 Task: Create Card Critical Path Analysis Review in Board Brand Reputation Management to Workspace Ethics and Compliance. Create Card Hospitality Review in Board PR Campaign Management to Workspace Ethics and Compliance. Create Card Gantt Chart Review in Board Public Relations Influencer Event Planning and Management to Workspace Ethics and Compliance
Action: Mouse moved to (203, 161)
Screenshot: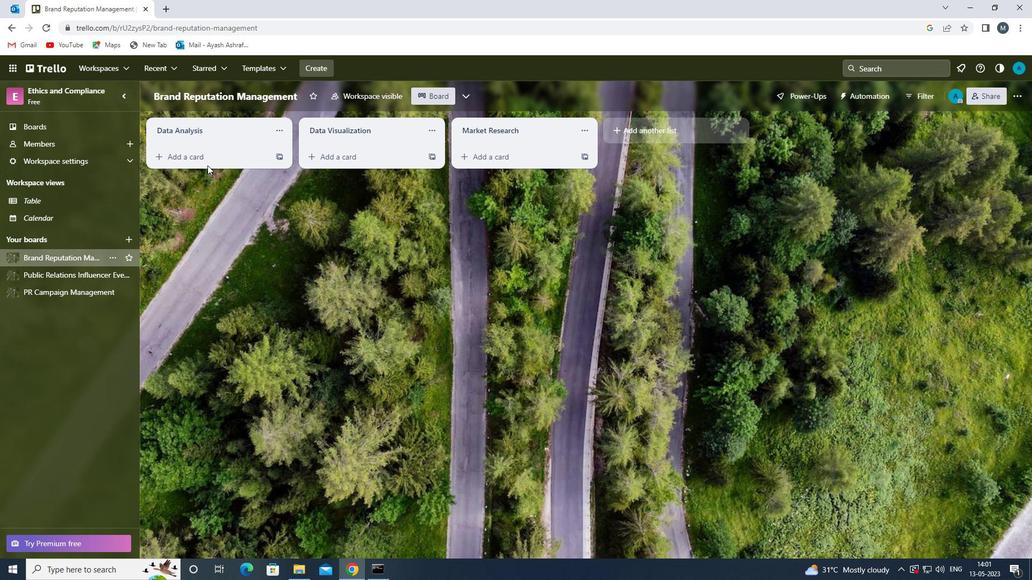 
Action: Mouse pressed left at (203, 161)
Screenshot: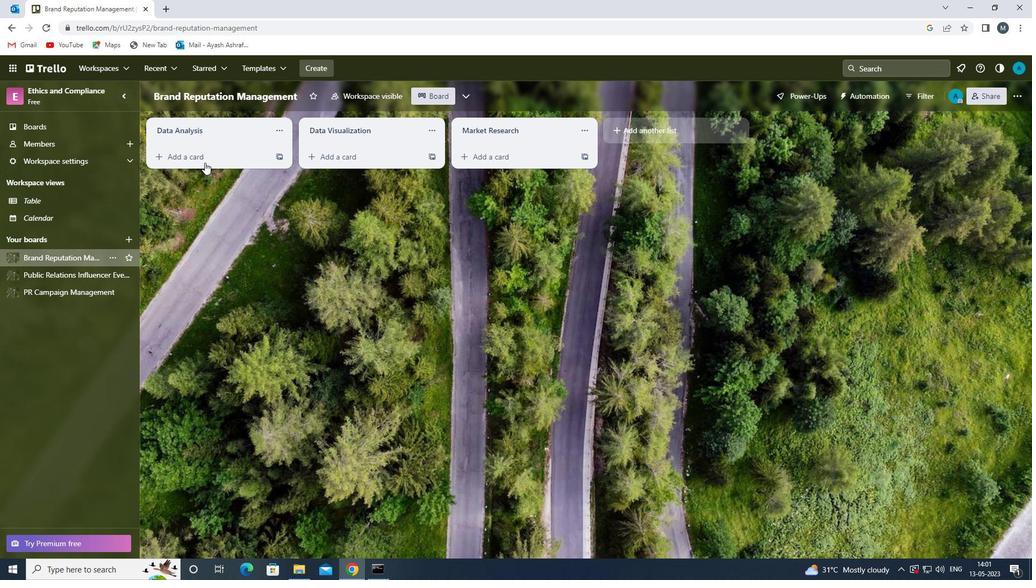 
Action: Mouse moved to (209, 163)
Screenshot: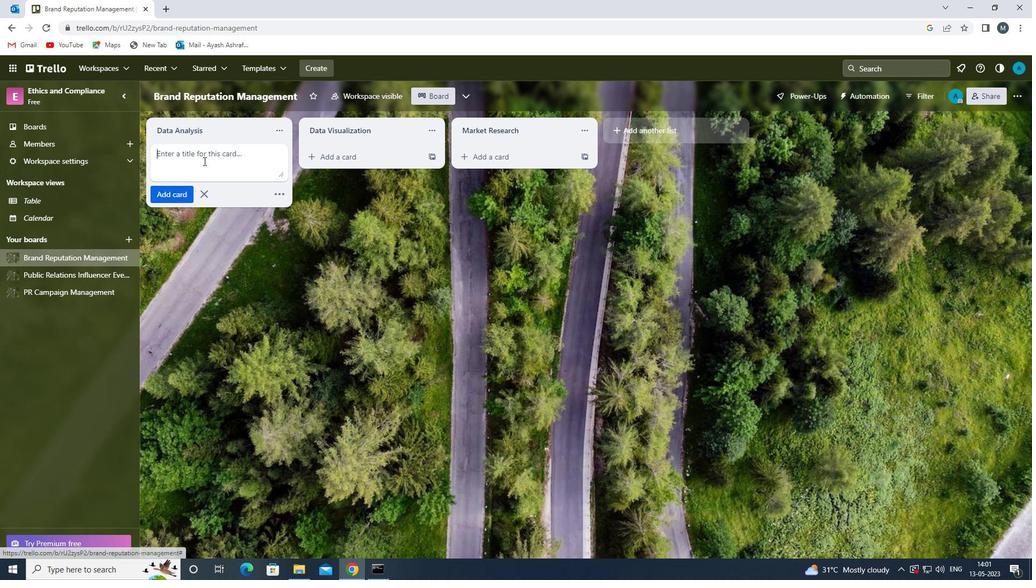 
Action: Mouse pressed left at (209, 163)
Screenshot: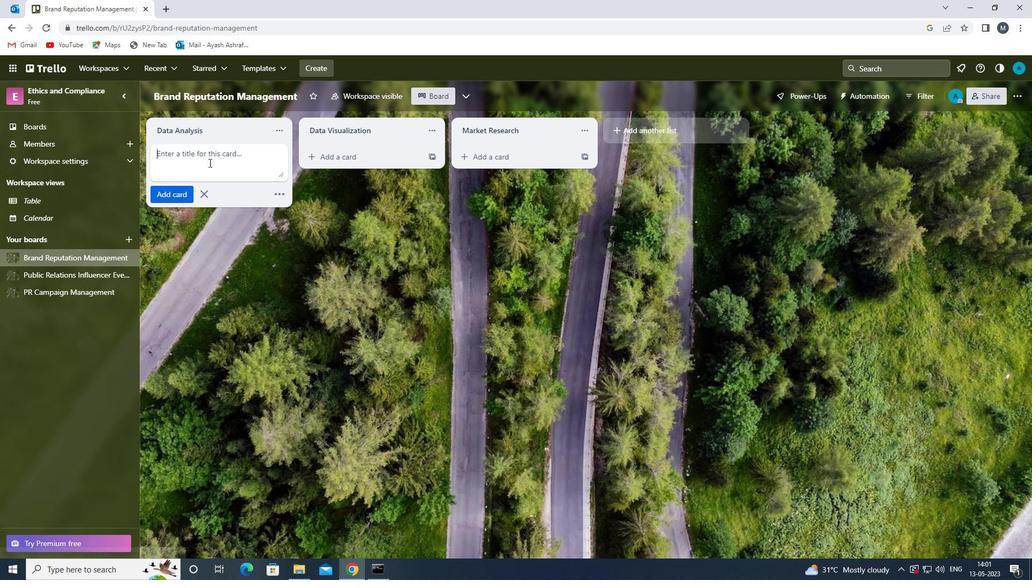 
Action: Key pressed <Key.shift>CRITICAL<Key.space><Key.shift>PATH<Key.space><Key.shift>ANALYSIS<Key.space>
Screenshot: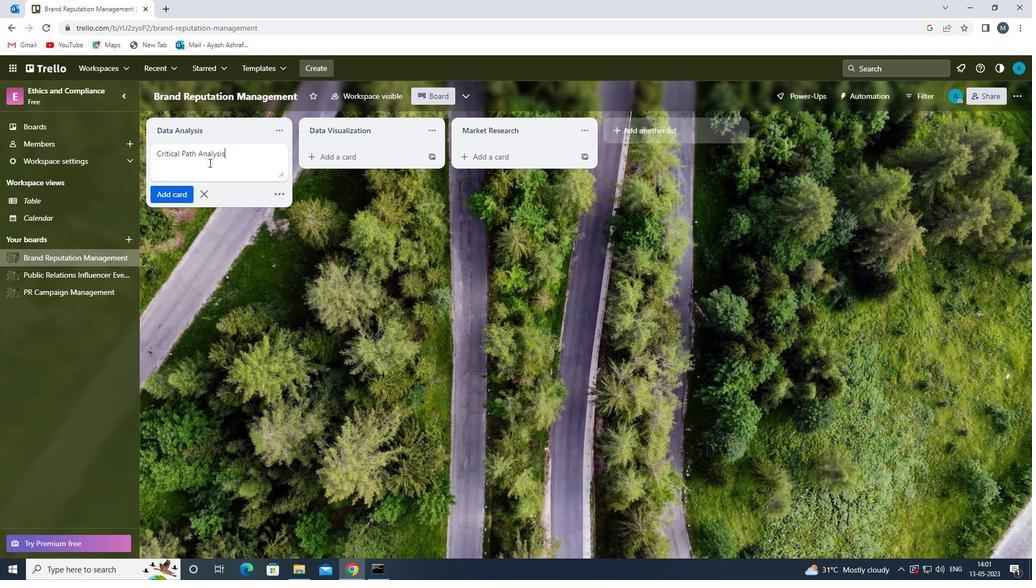 
Action: Mouse moved to (169, 193)
Screenshot: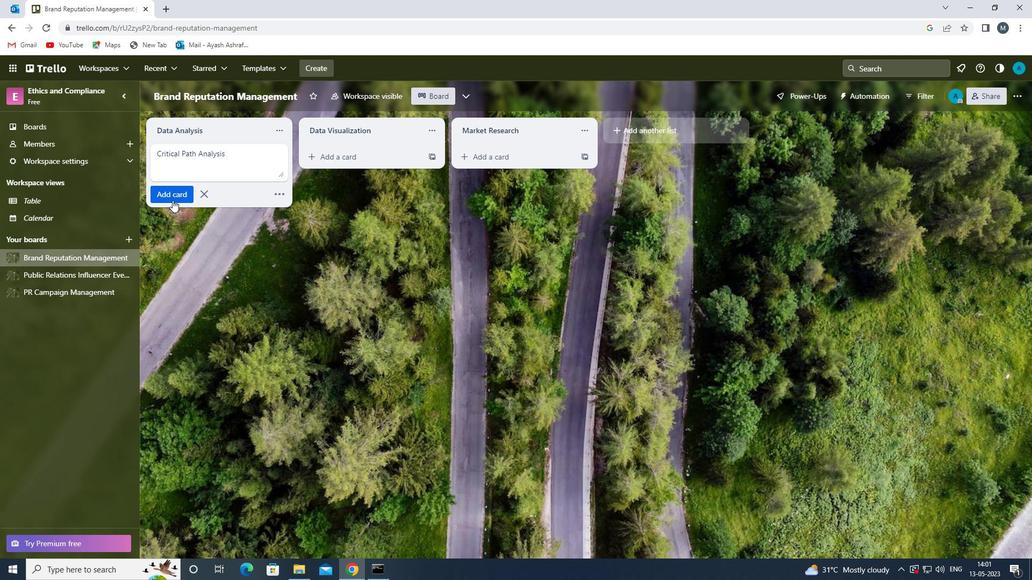 
Action: Mouse pressed left at (169, 193)
Screenshot: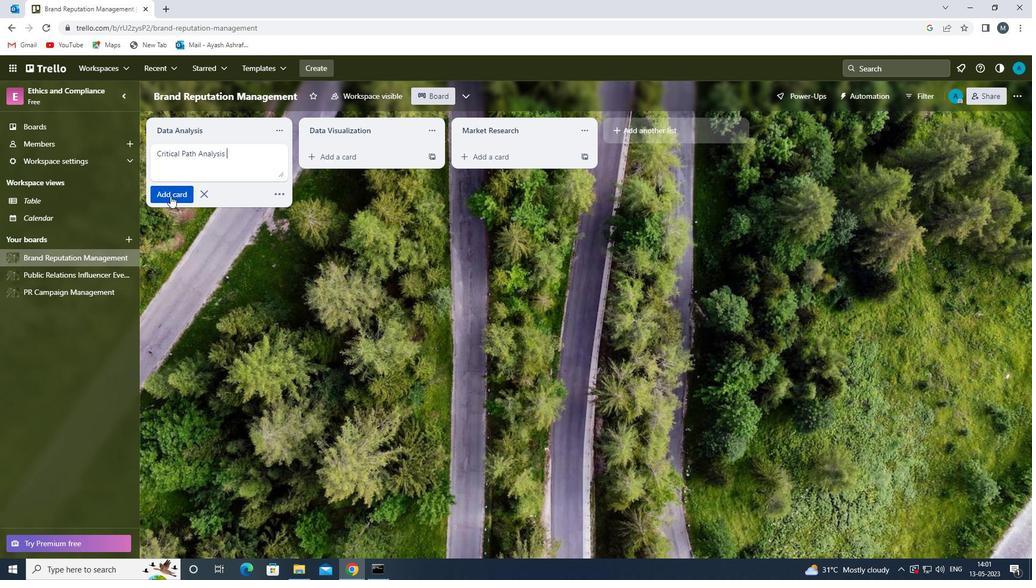 
Action: Mouse moved to (176, 275)
Screenshot: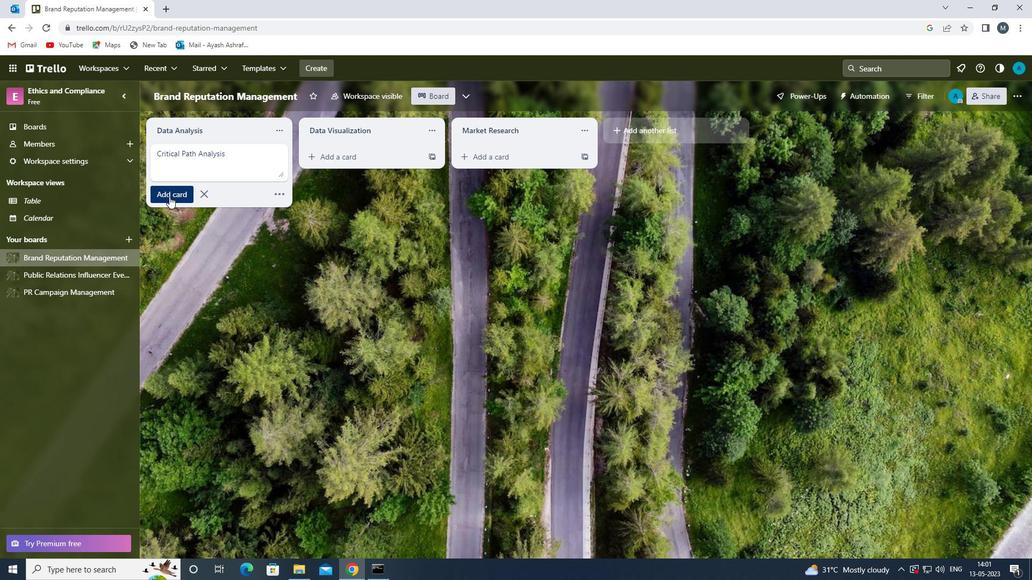 
Action: Mouse pressed left at (176, 275)
Screenshot: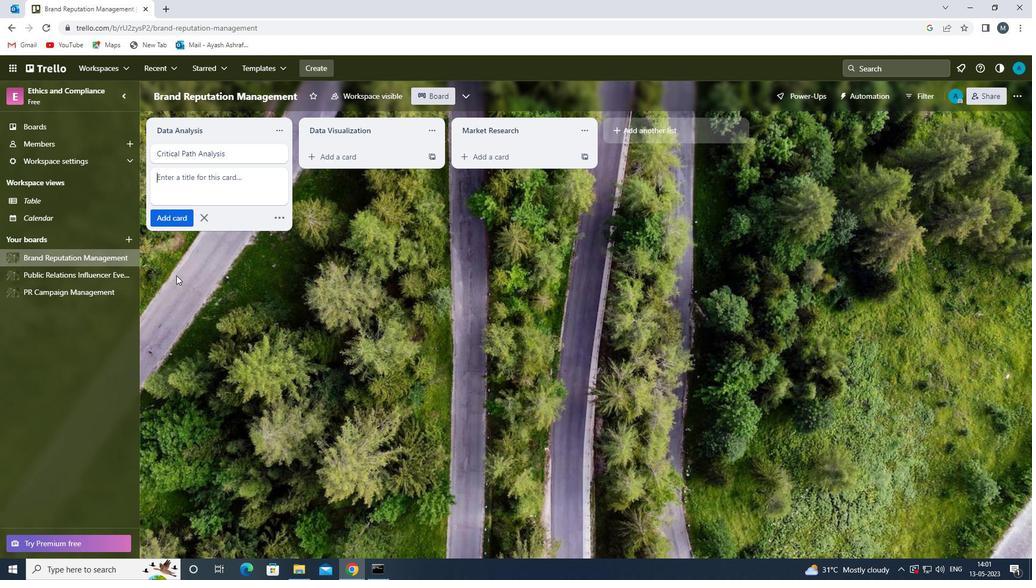 
Action: Mouse moved to (40, 294)
Screenshot: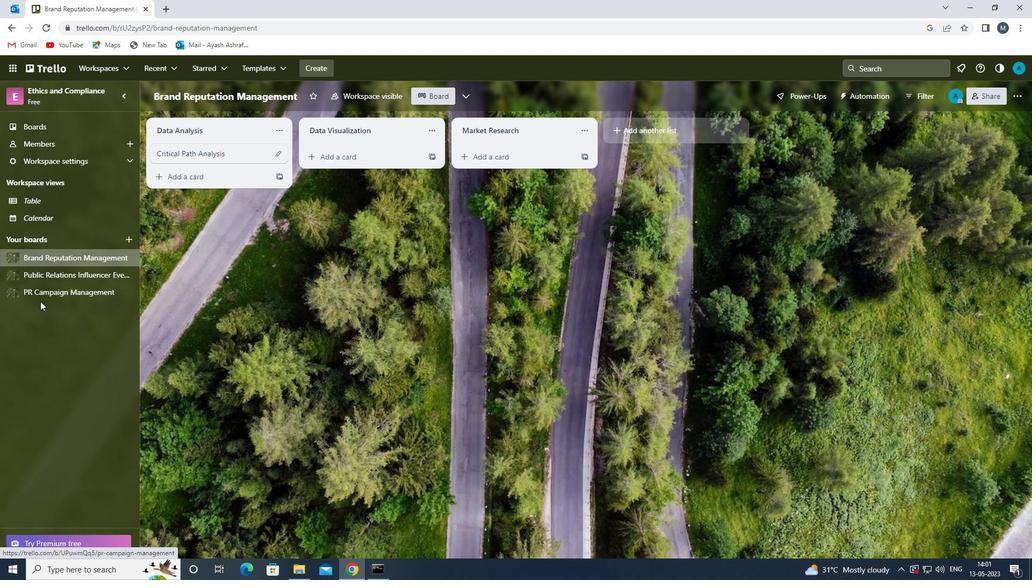 
Action: Mouse pressed left at (40, 294)
Screenshot: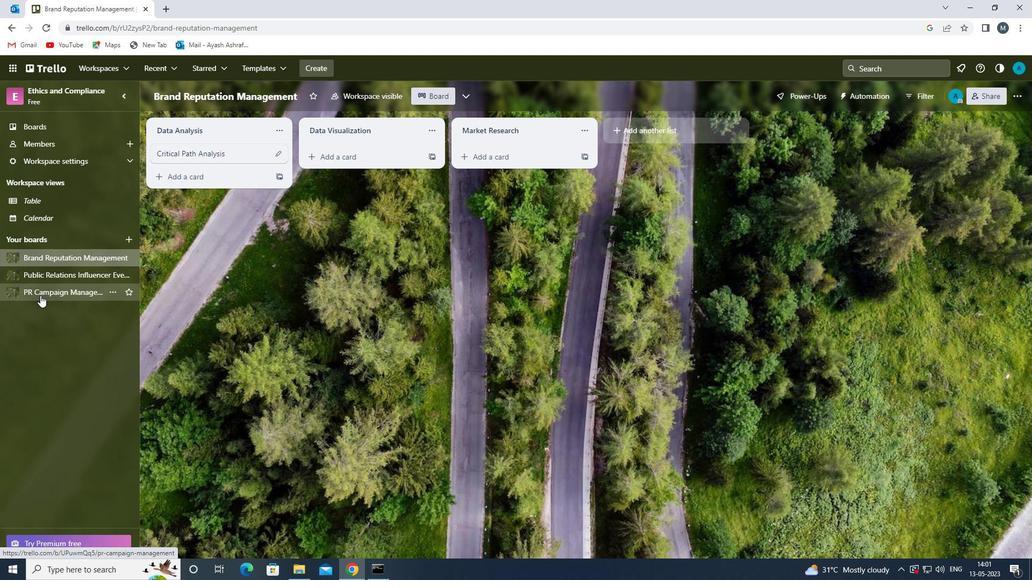 
Action: Mouse moved to (201, 156)
Screenshot: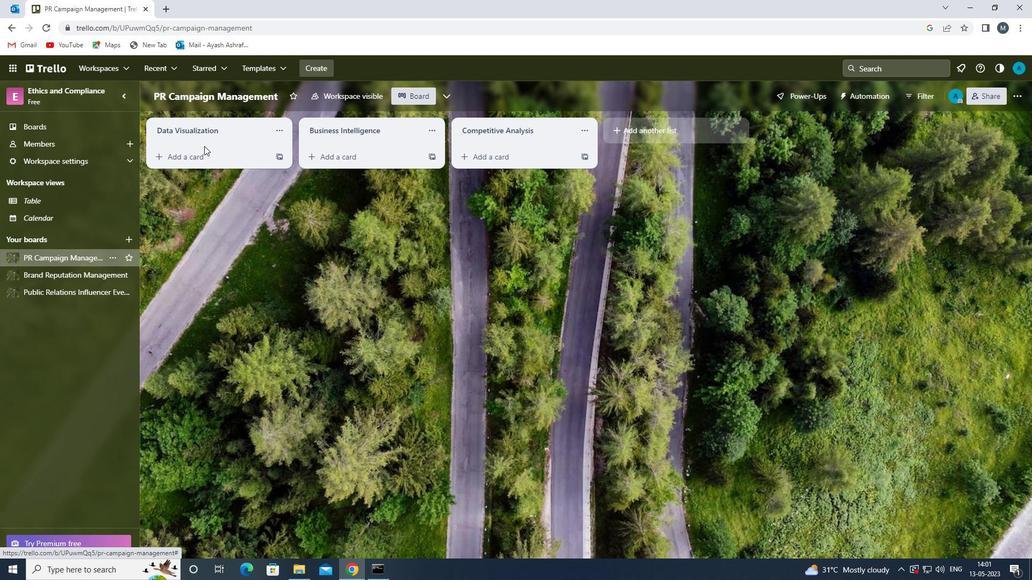 
Action: Mouse pressed left at (201, 156)
Screenshot: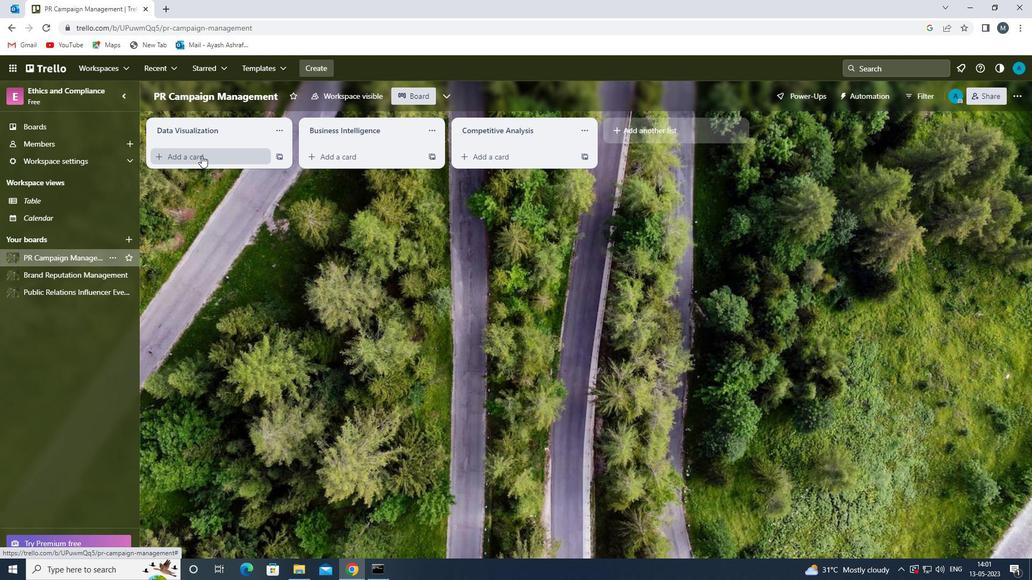 
Action: Mouse moved to (203, 166)
Screenshot: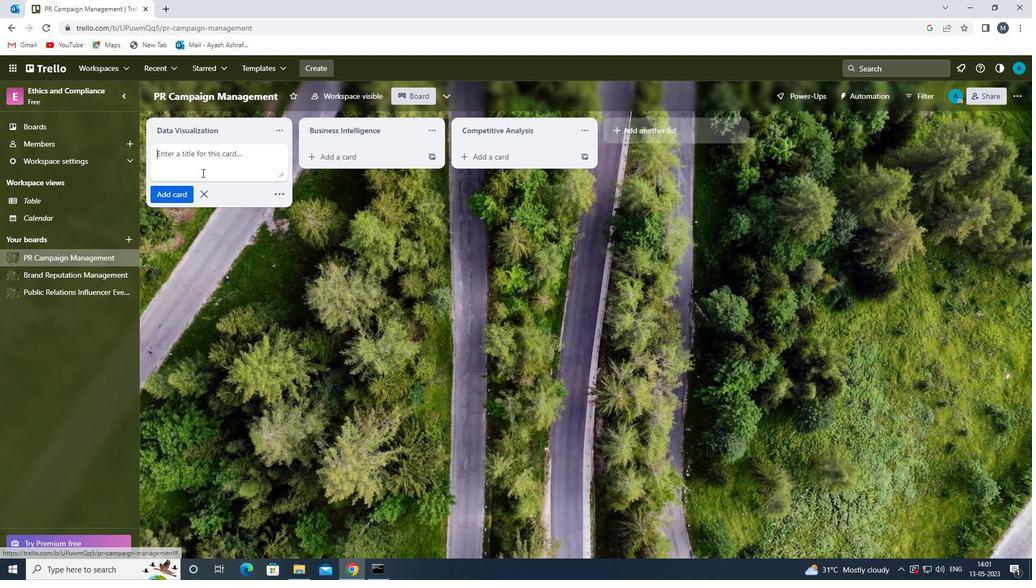 
Action: Mouse pressed left at (203, 166)
Screenshot: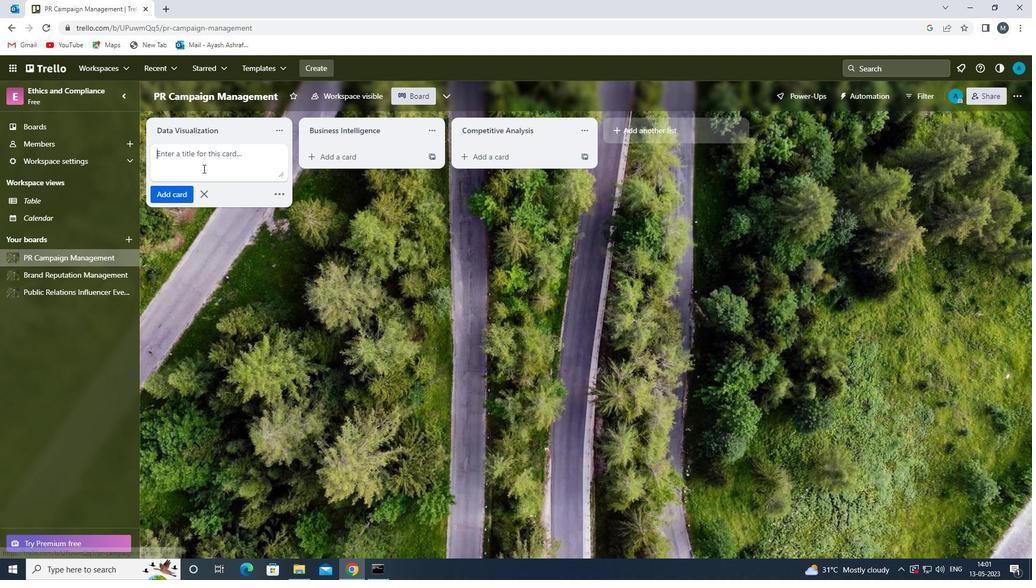 
Action: Key pressed <Key.shift>HOSPIR<Key.backspace>TALITY<Key.space><Key.shift>REVIEW<Key.space>
Screenshot: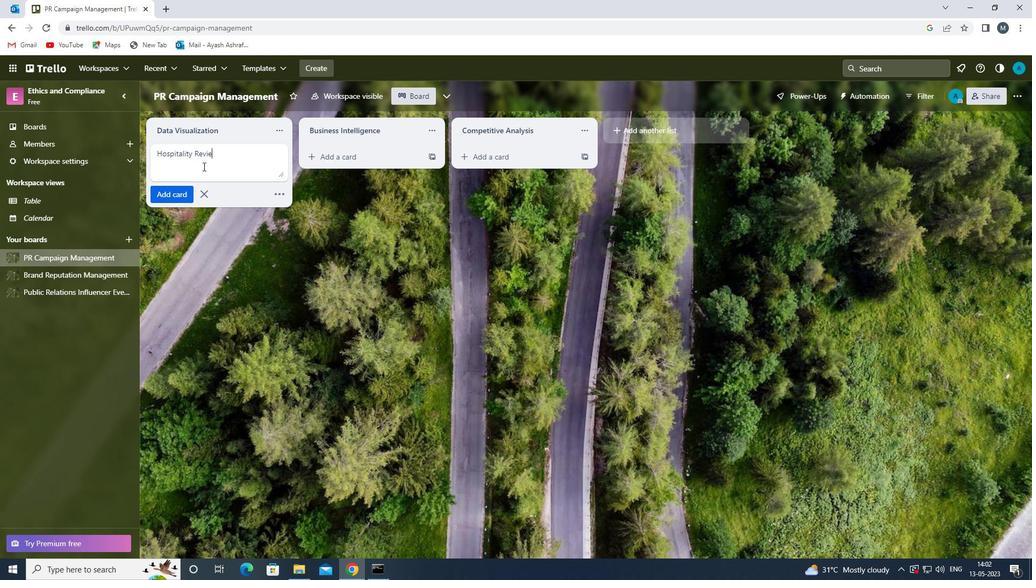 
Action: Mouse moved to (179, 195)
Screenshot: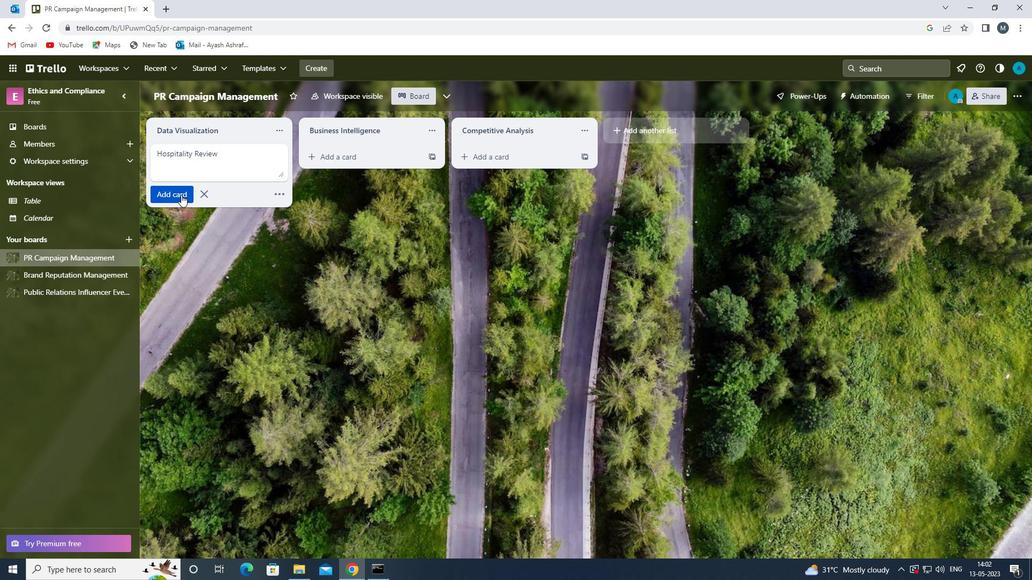 
Action: Mouse pressed left at (179, 195)
Screenshot: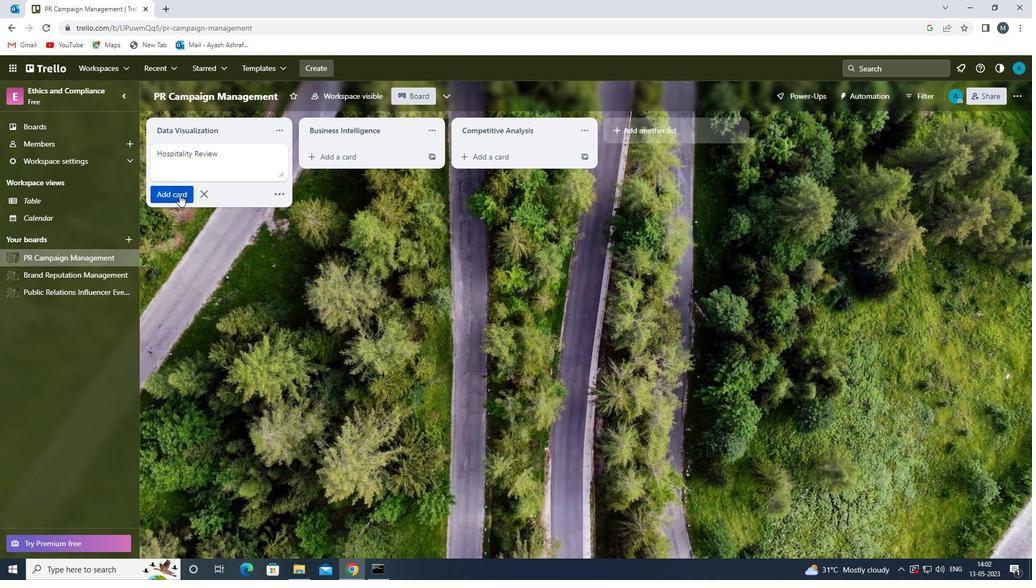 
Action: Mouse moved to (192, 277)
Screenshot: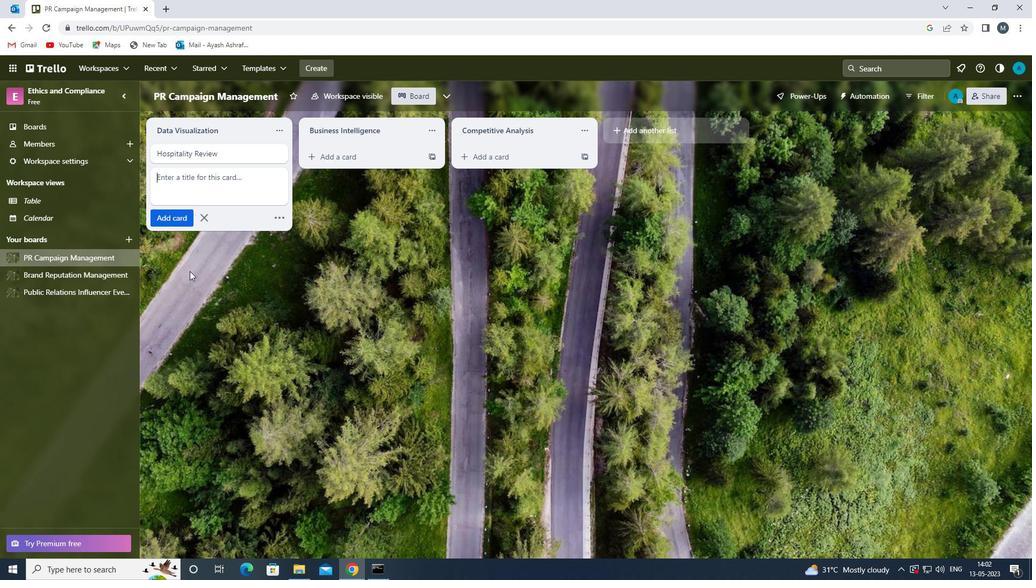 
Action: Mouse pressed left at (192, 277)
Screenshot: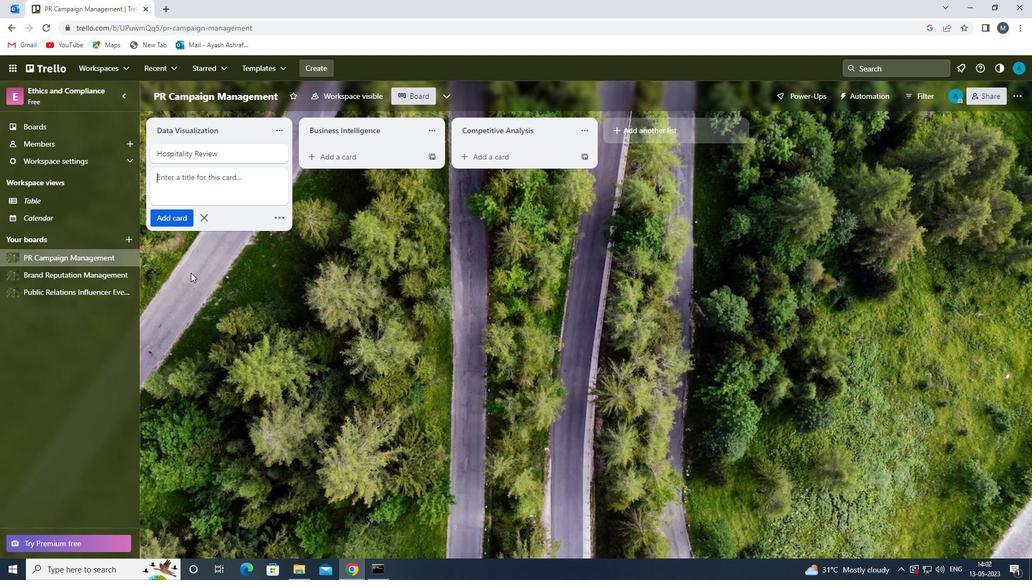 
Action: Mouse moved to (88, 292)
Screenshot: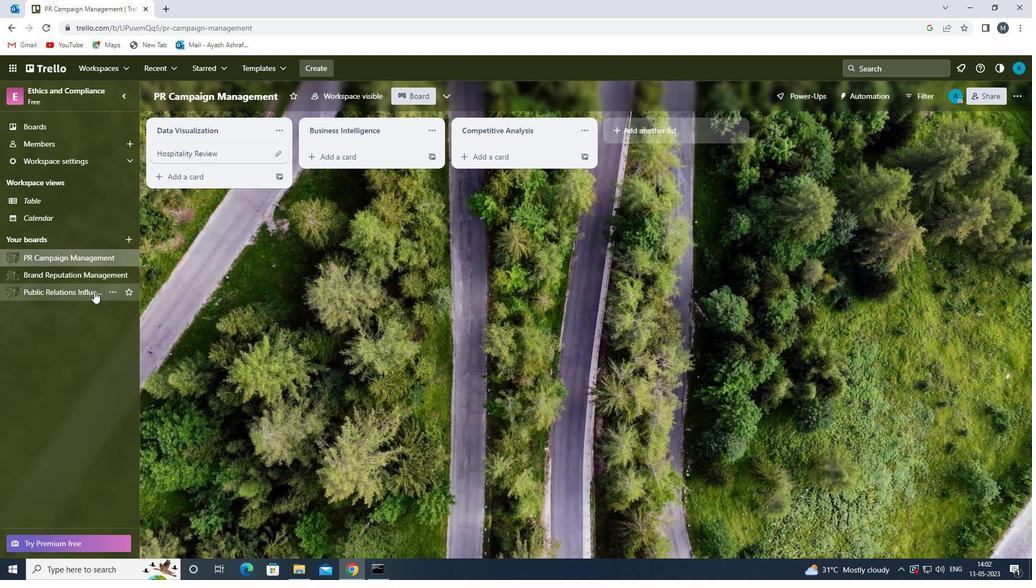 
Action: Mouse pressed left at (88, 292)
Screenshot: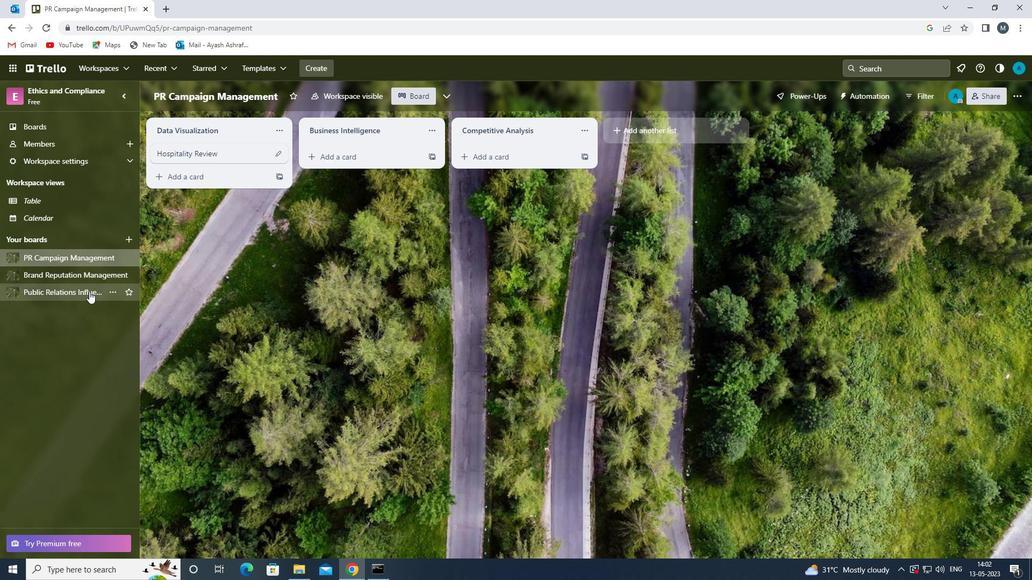 
Action: Mouse moved to (191, 156)
Screenshot: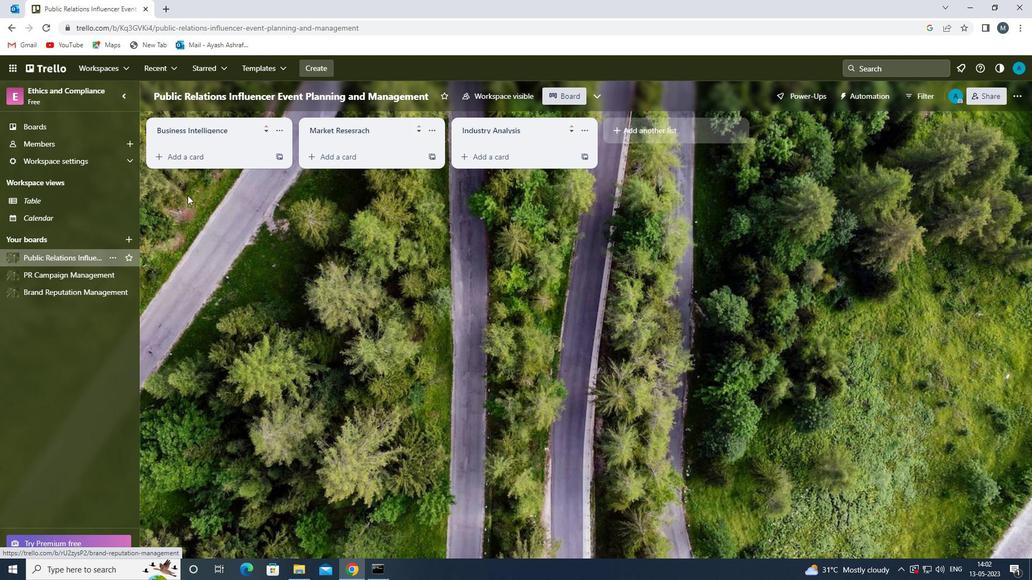 
Action: Mouse pressed left at (191, 156)
Screenshot: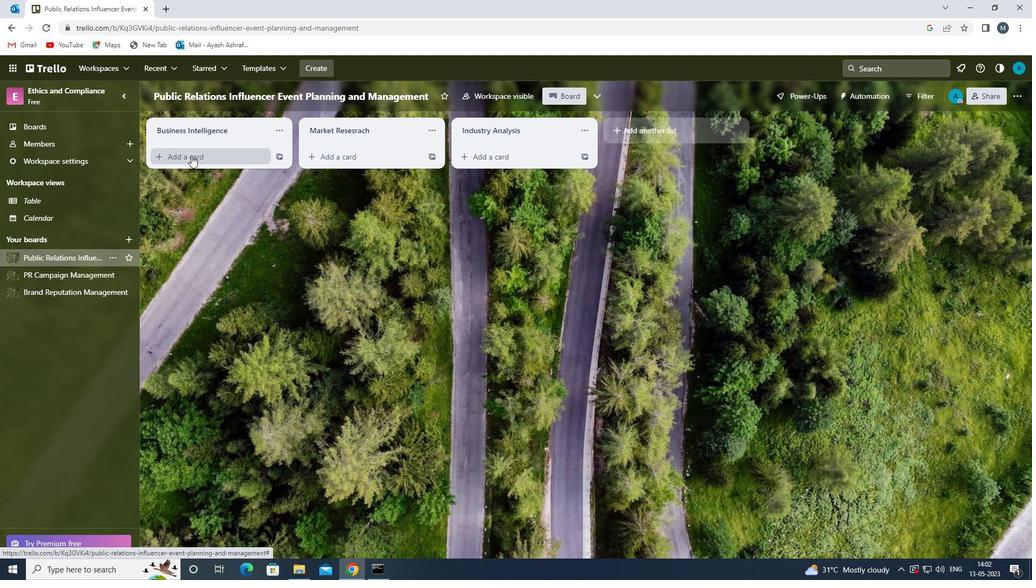 
Action: Mouse moved to (193, 164)
Screenshot: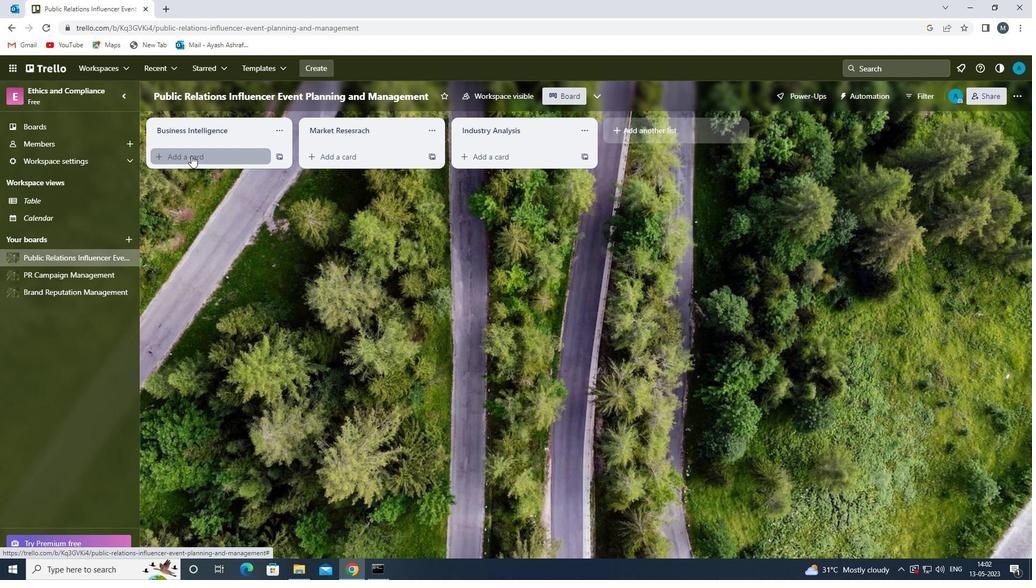 
Action: Mouse pressed left at (193, 164)
Screenshot: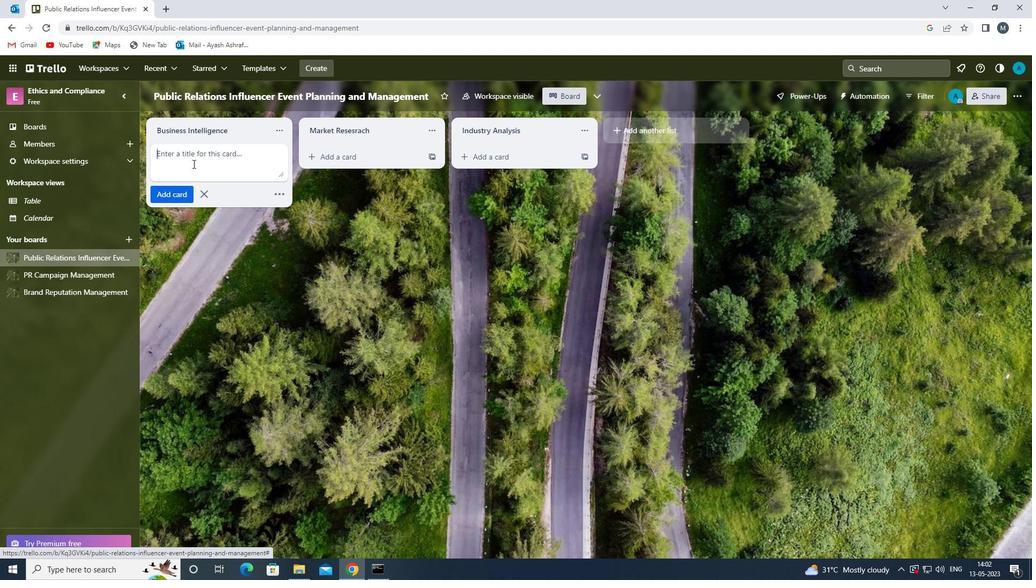 
Action: Key pressed <Key.shift>GANT
Screenshot: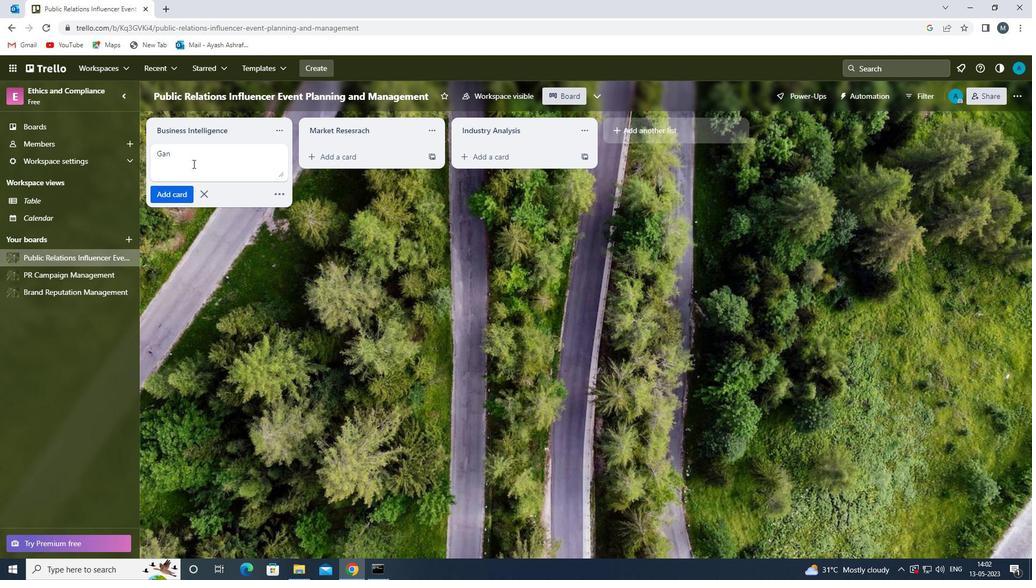 
Action: Mouse moved to (193, 164)
Screenshot: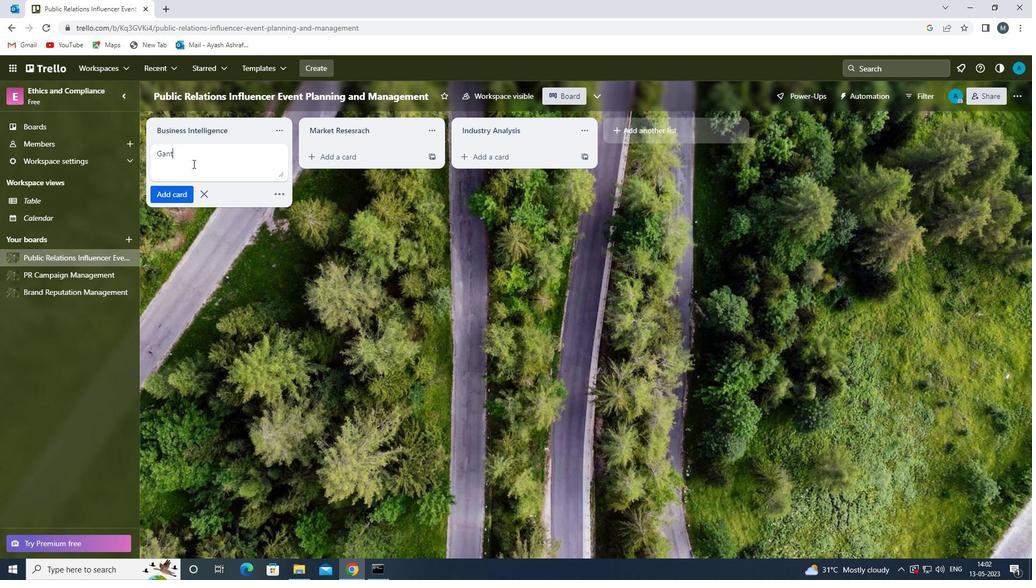 
Action: Key pressed T<Key.space><Key.shift>CHART<Key.space><Key.shift>REVIEW<Key.space>
Screenshot: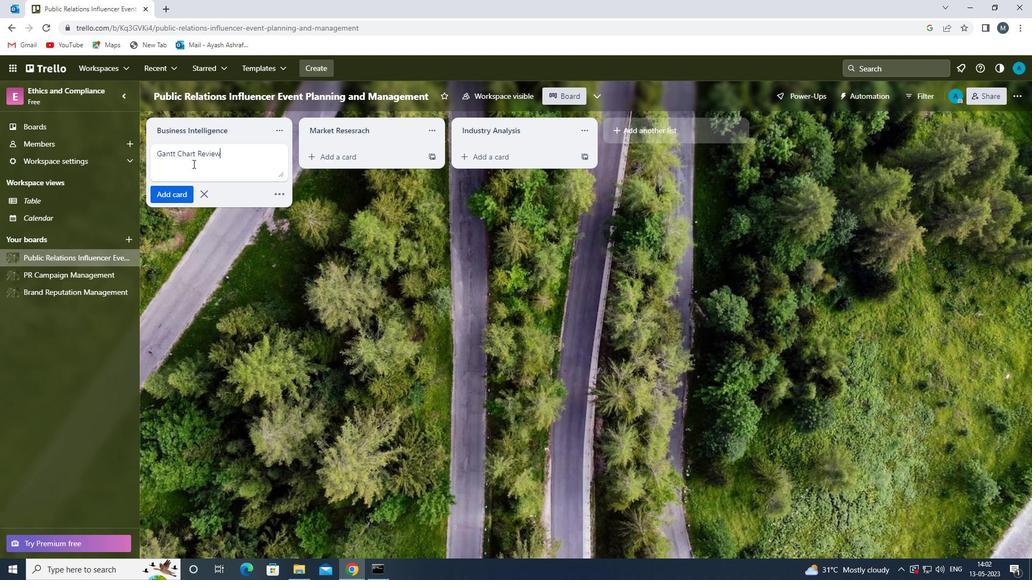 
Action: Mouse moved to (188, 189)
Screenshot: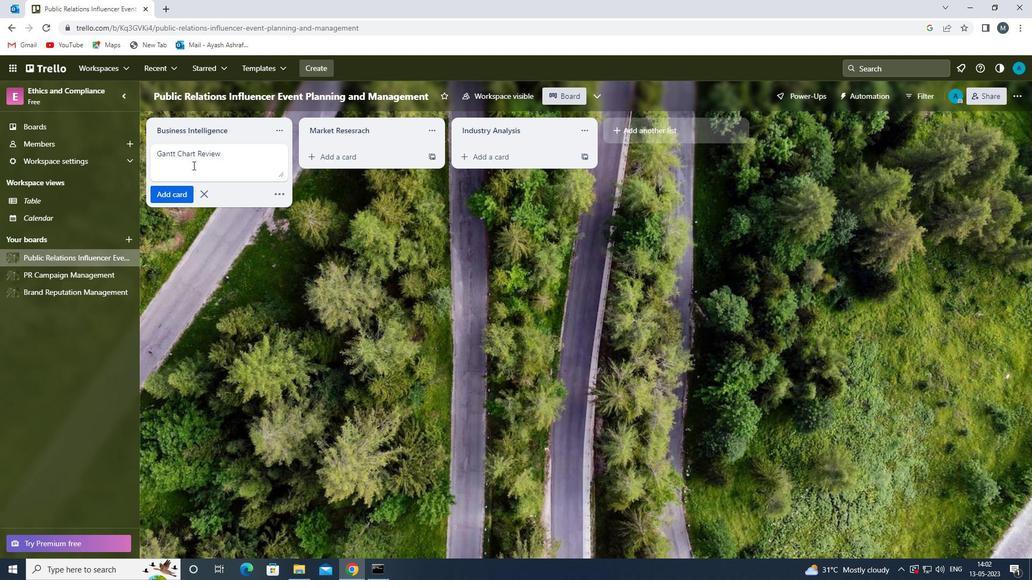 
Action: Mouse pressed left at (188, 189)
Screenshot: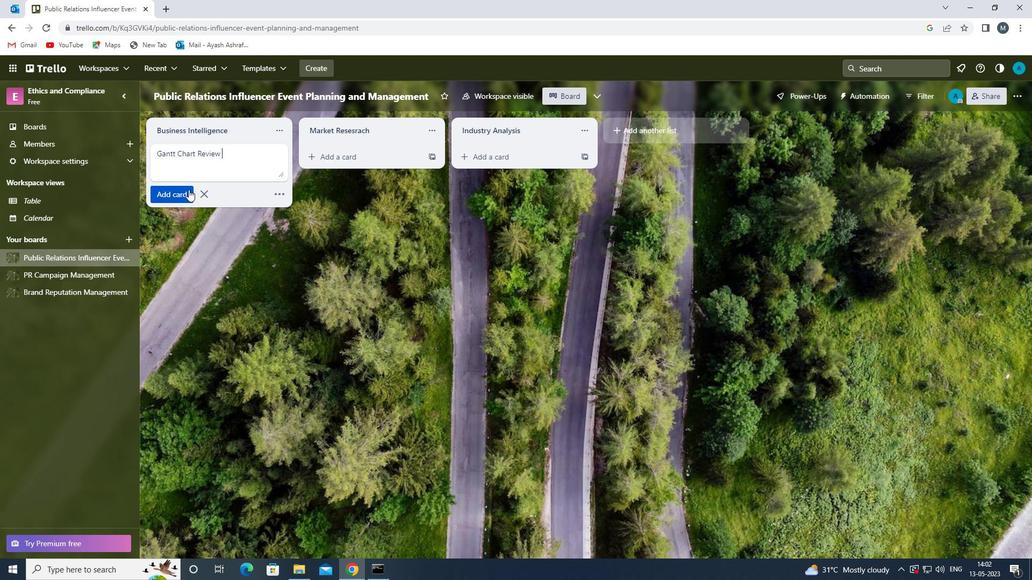 
Action: Mouse moved to (199, 265)
Screenshot: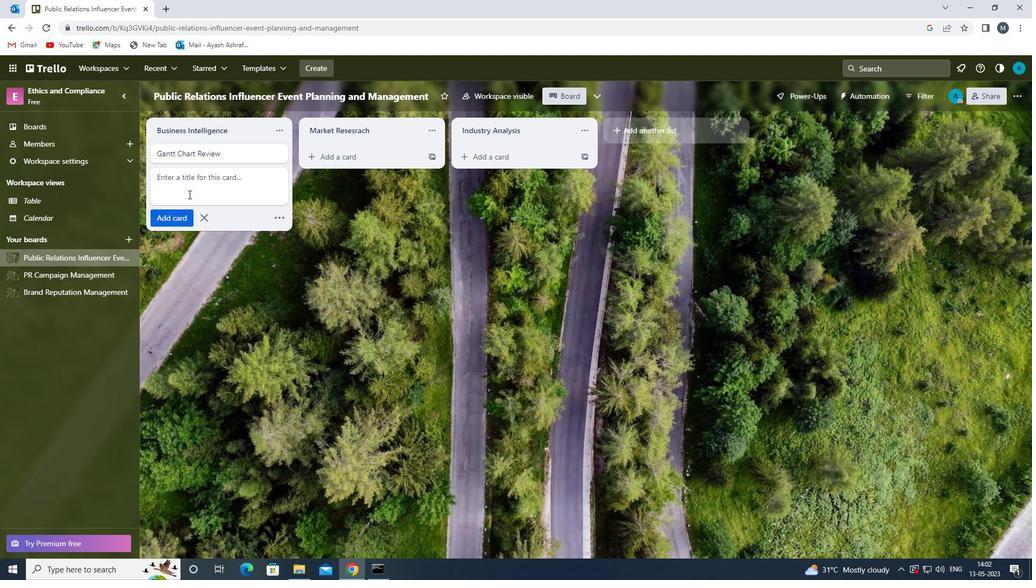 
Action: Mouse pressed left at (199, 265)
Screenshot: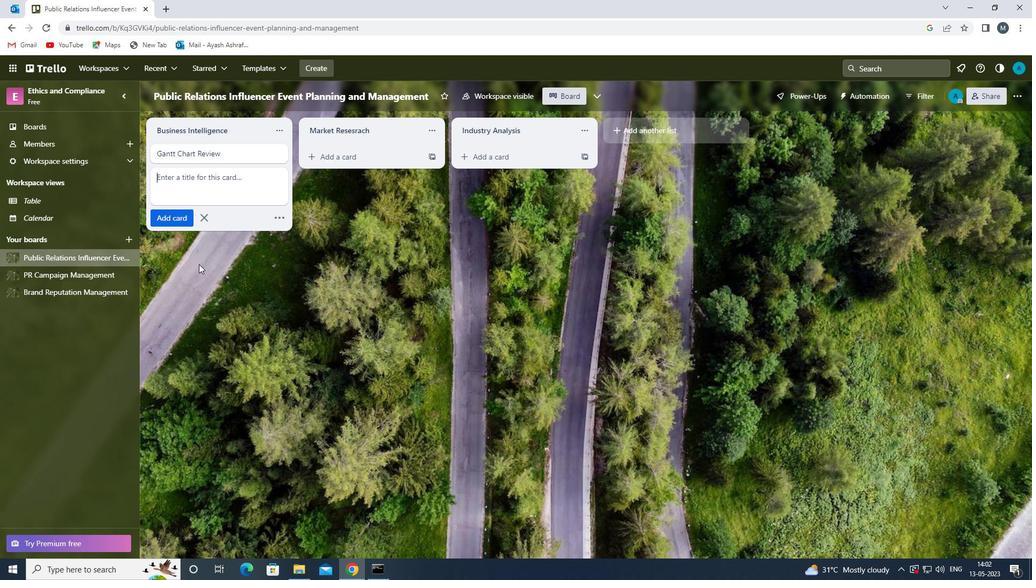 
Action: Mouse moved to (201, 265)
Screenshot: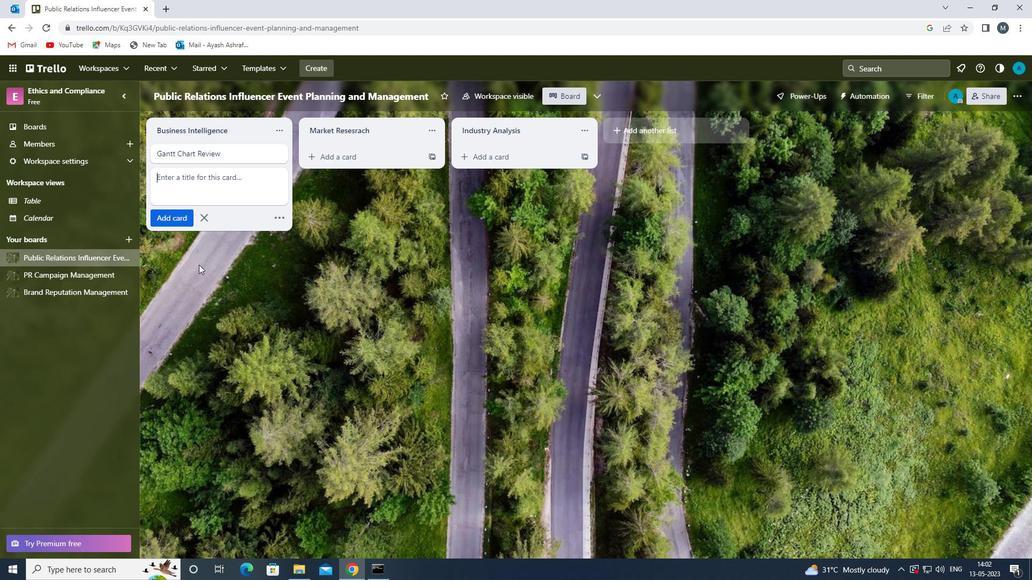 
